 Task: Look for products in the category "Babies & Kids" from Everyone only.
Action: Mouse moved to (268, 120)
Screenshot: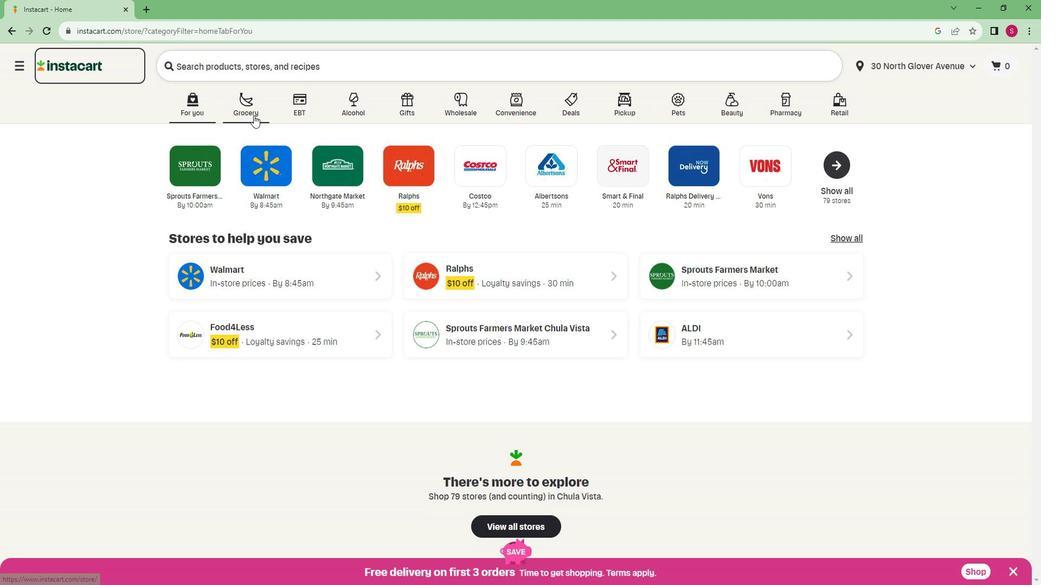 
Action: Mouse pressed left at (268, 120)
Screenshot: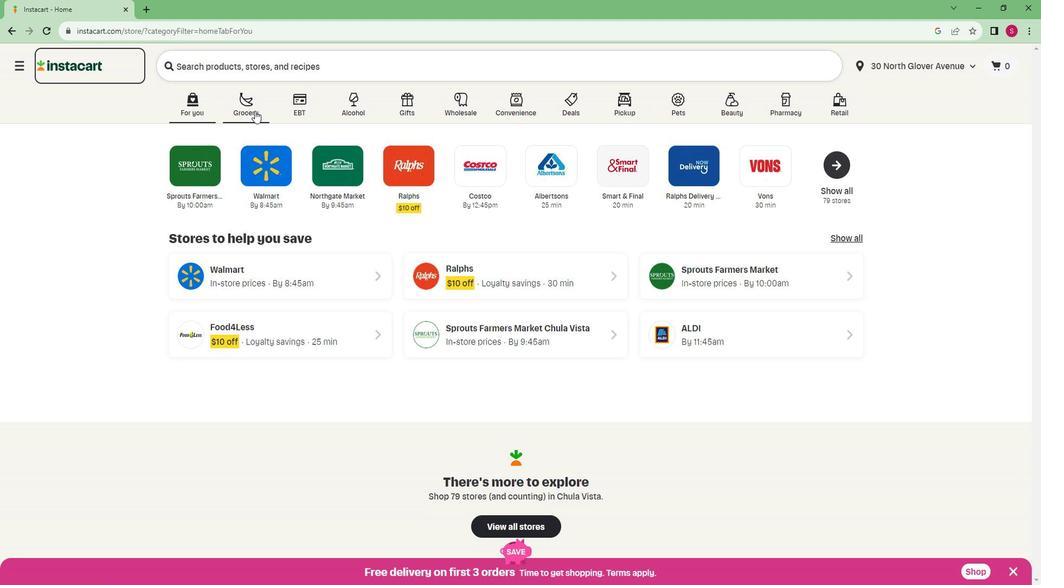 
Action: Mouse moved to (241, 311)
Screenshot: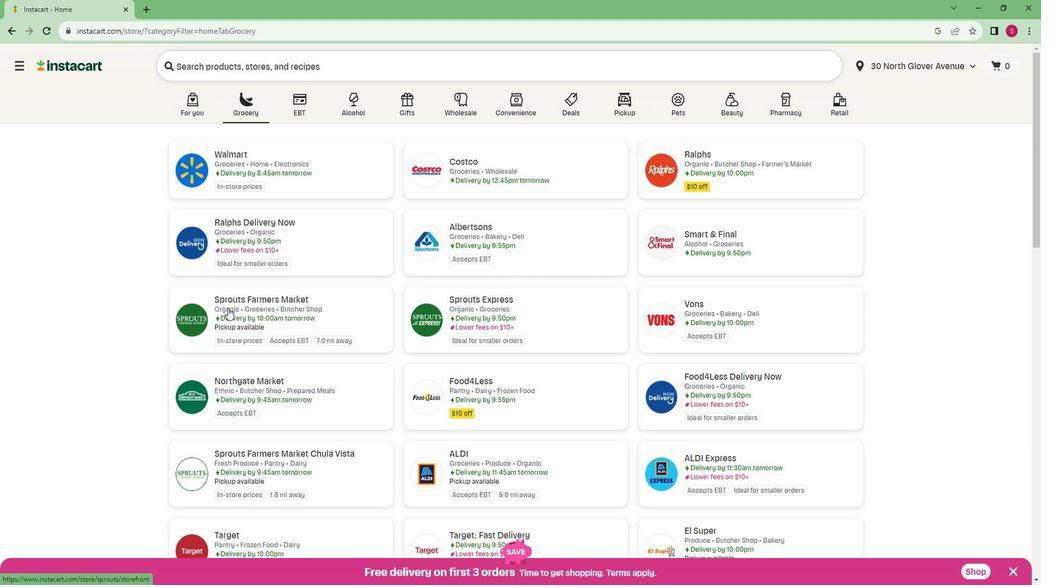 
Action: Mouse pressed left at (241, 311)
Screenshot: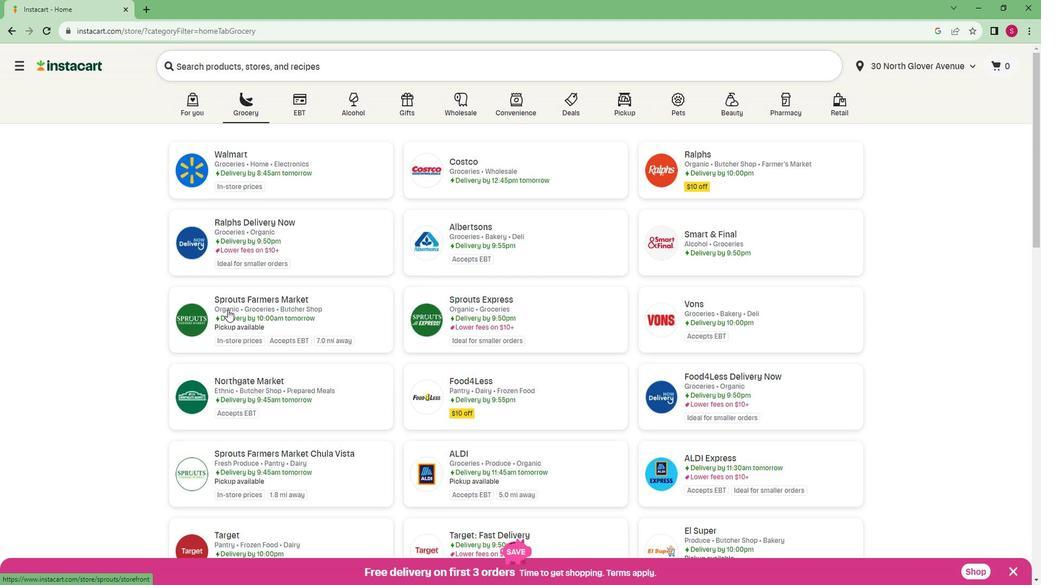 
Action: Mouse moved to (73, 480)
Screenshot: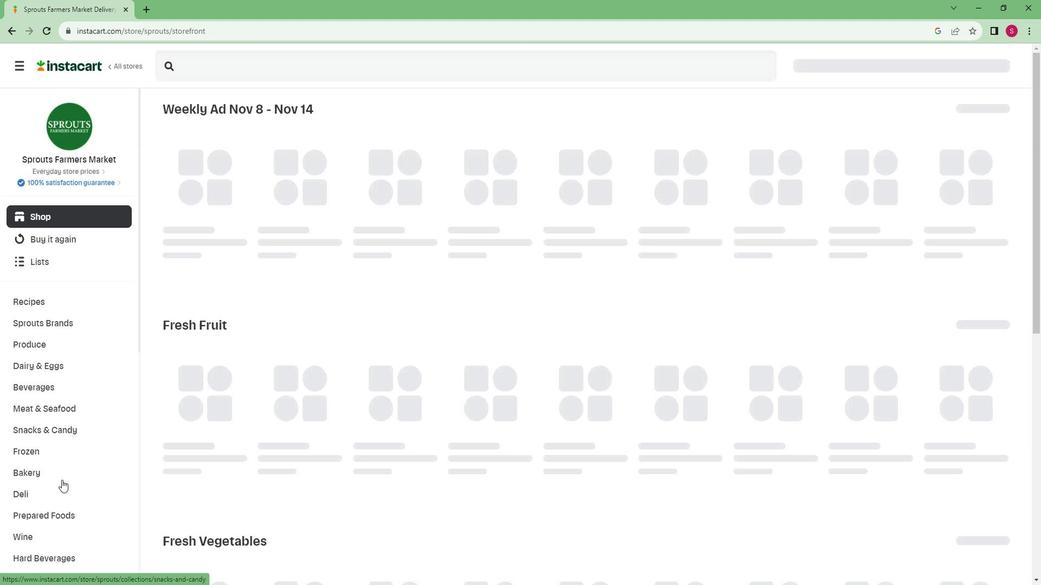 
Action: Mouse scrolled (73, 480) with delta (0, 0)
Screenshot: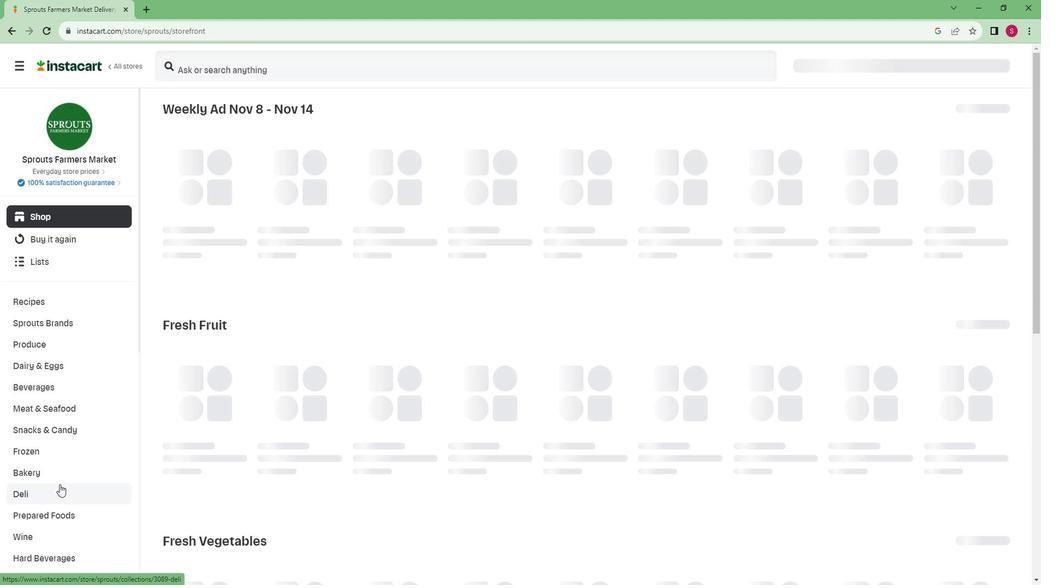 
Action: Mouse scrolled (73, 480) with delta (0, 0)
Screenshot: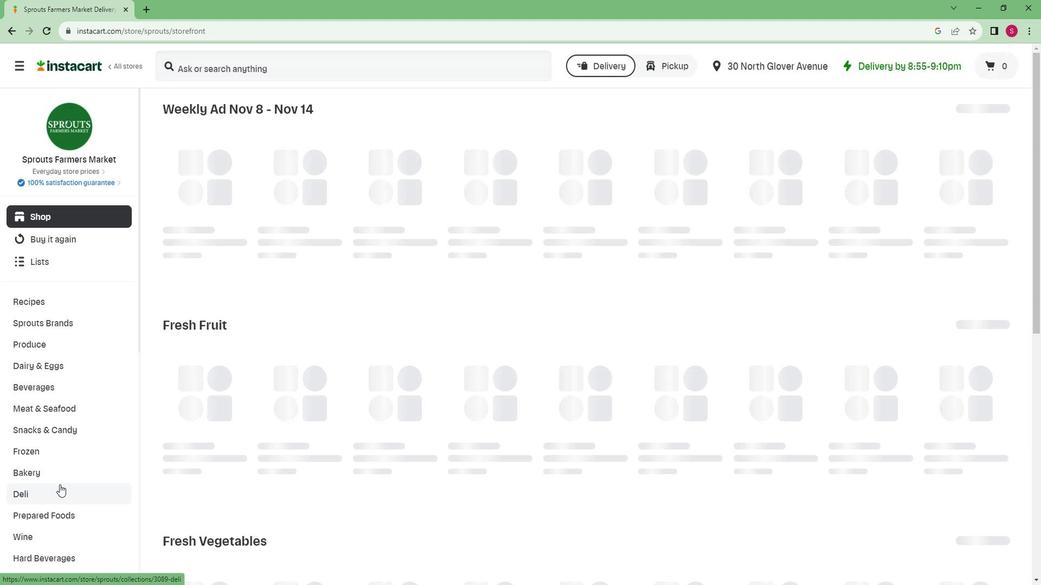 
Action: Mouse scrolled (73, 480) with delta (0, 0)
Screenshot: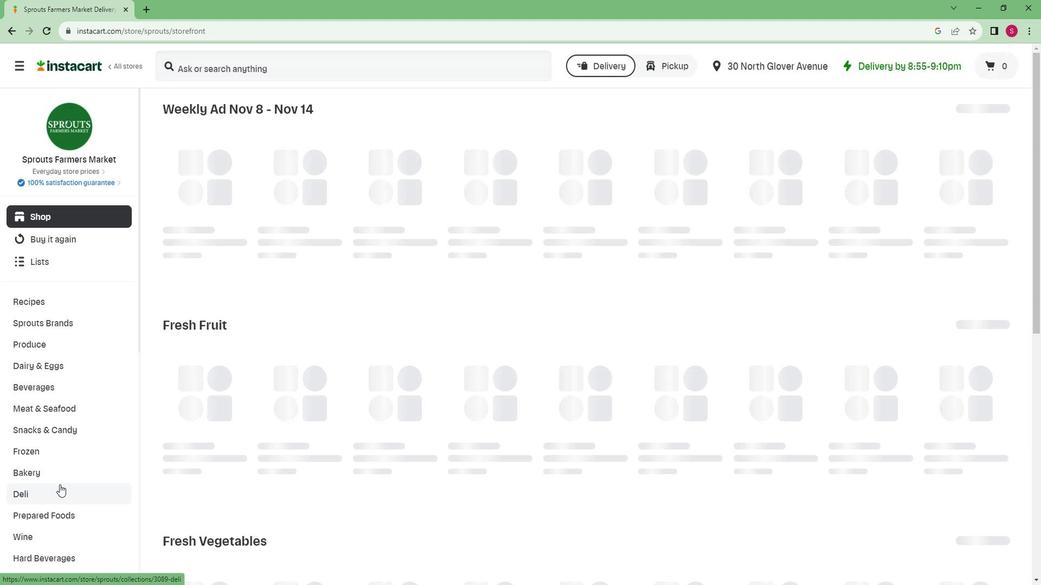 
Action: Mouse scrolled (73, 480) with delta (0, 0)
Screenshot: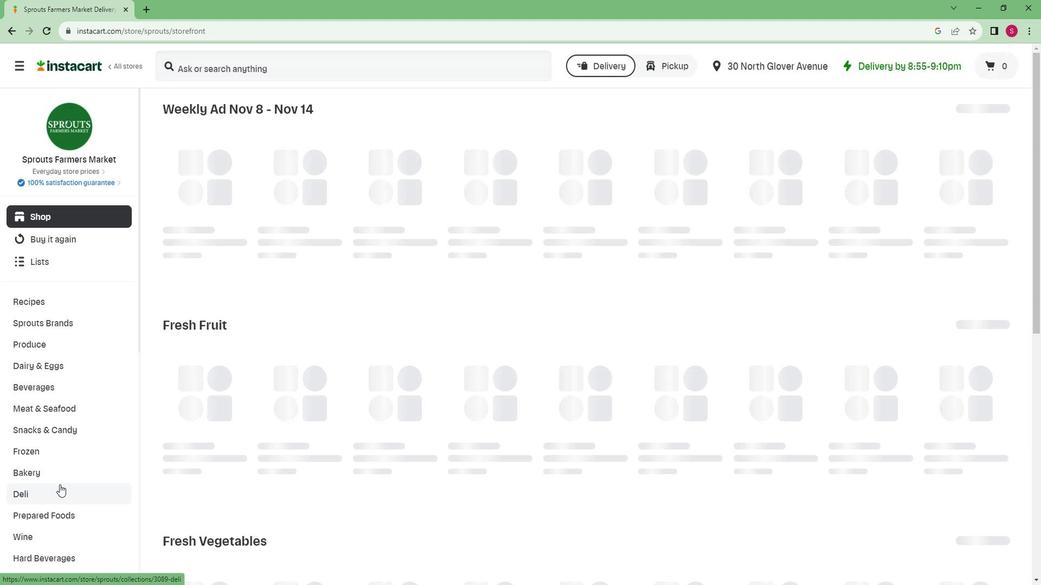
Action: Mouse scrolled (73, 480) with delta (0, 0)
Screenshot: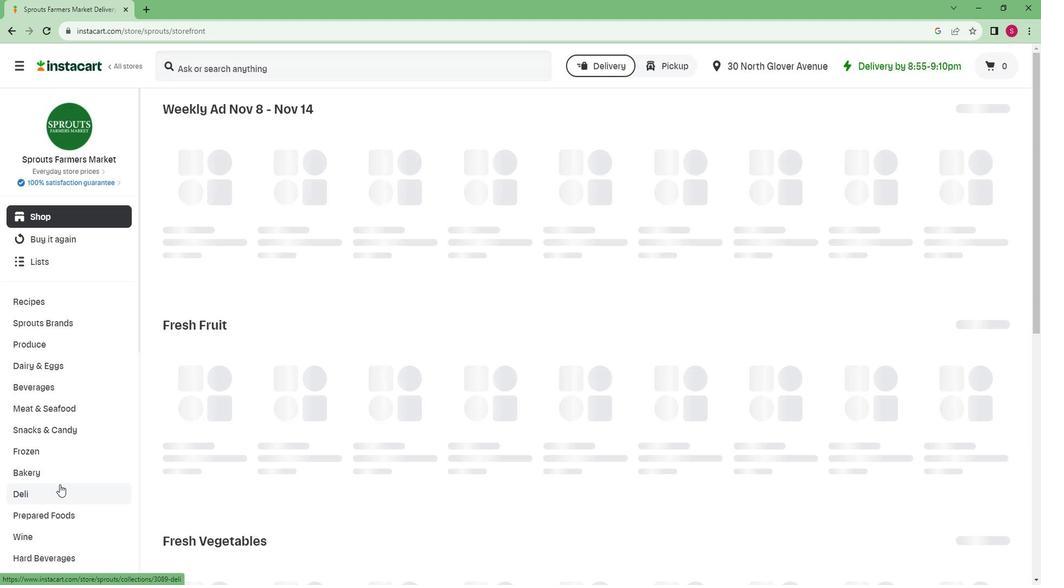 
Action: Mouse scrolled (73, 480) with delta (0, 0)
Screenshot: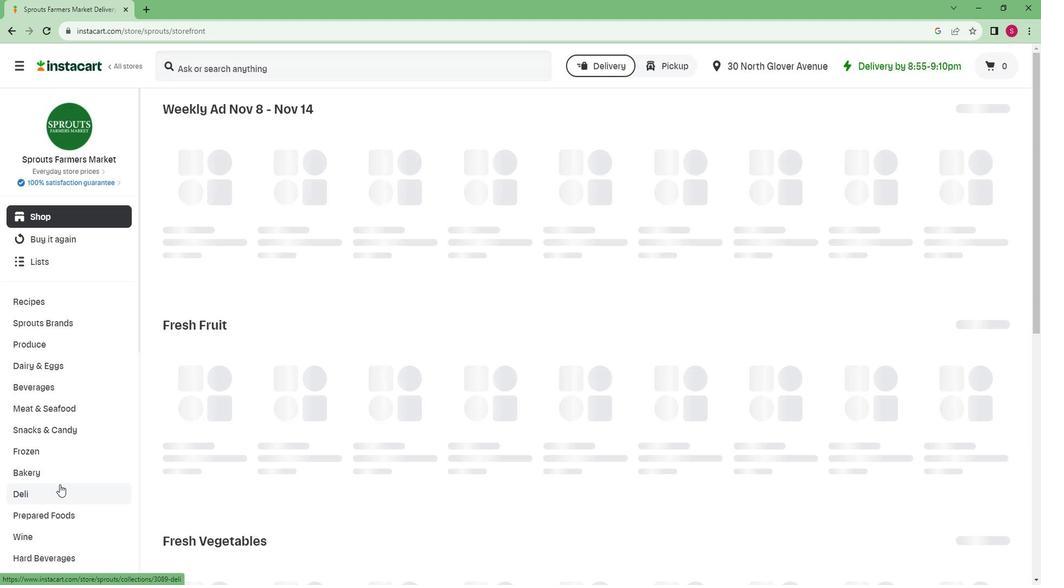 
Action: Mouse moved to (71, 483)
Screenshot: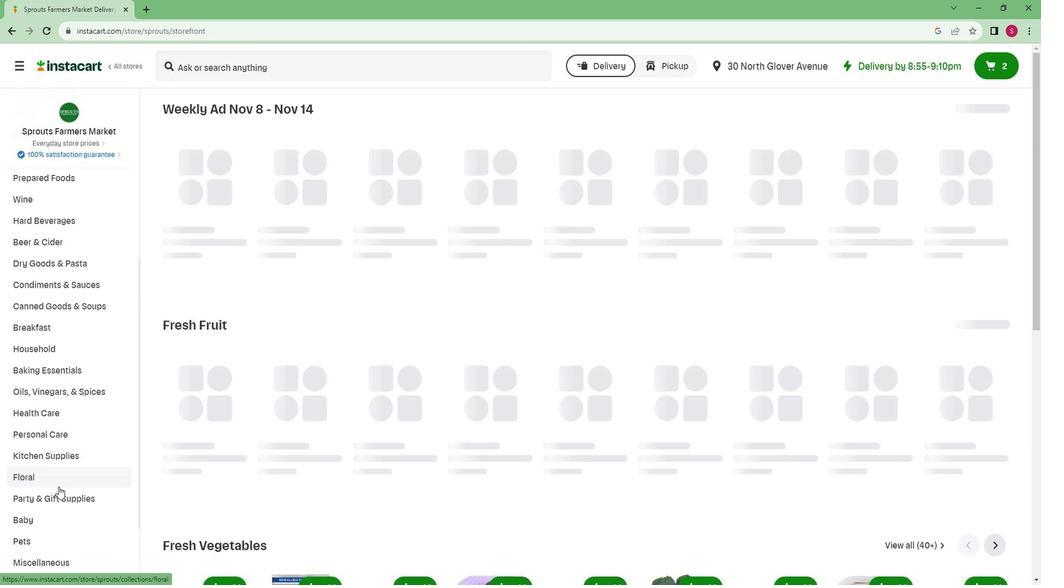 
Action: Mouse scrolled (71, 483) with delta (0, 0)
Screenshot: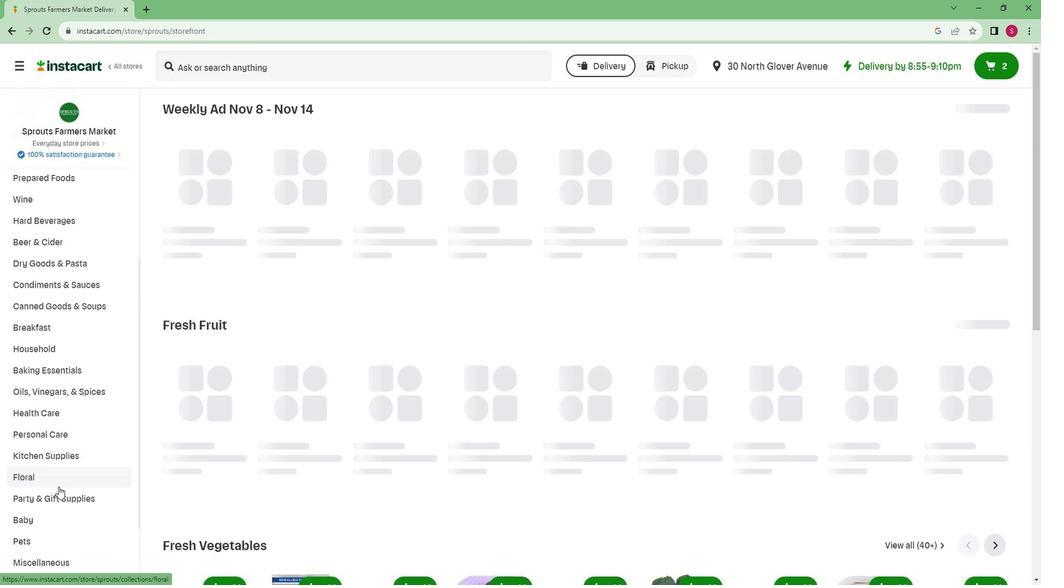 
Action: Mouse scrolled (71, 483) with delta (0, 0)
Screenshot: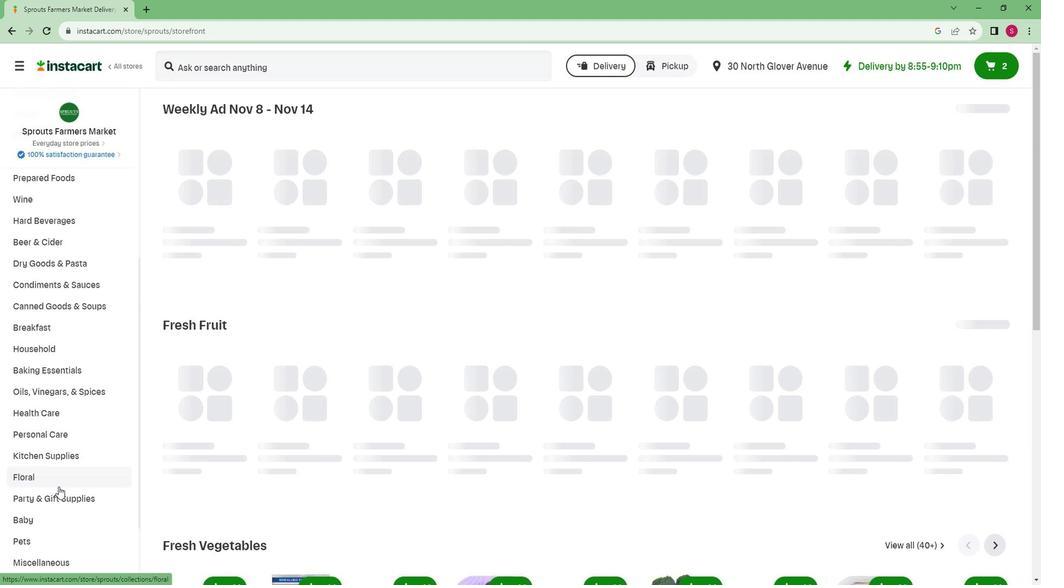 
Action: Mouse scrolled (71, 483) with delta (0, 0)
Screenshot: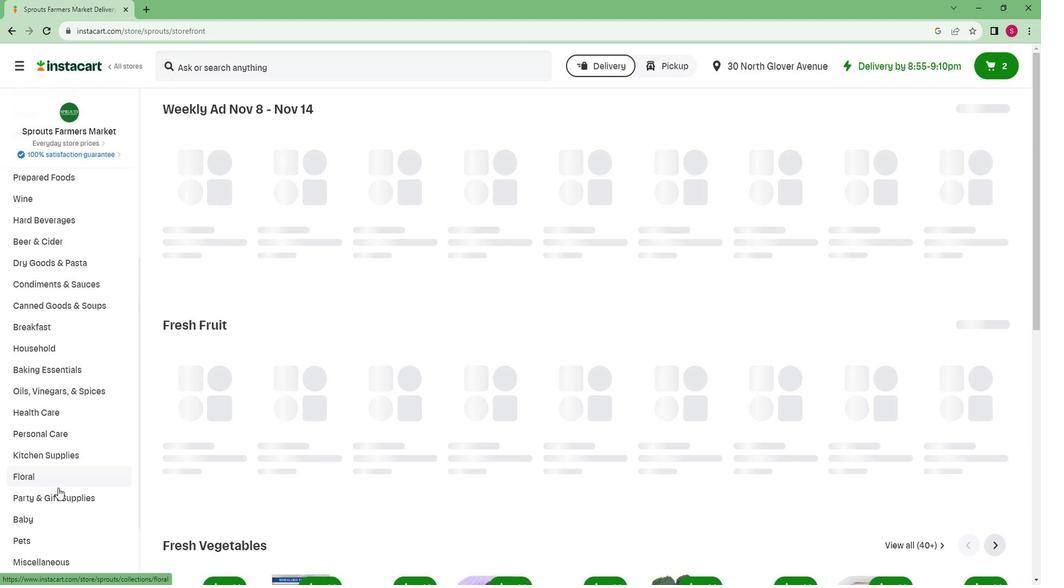 
Action: Mouse moved to (69, 490)
Screenshot: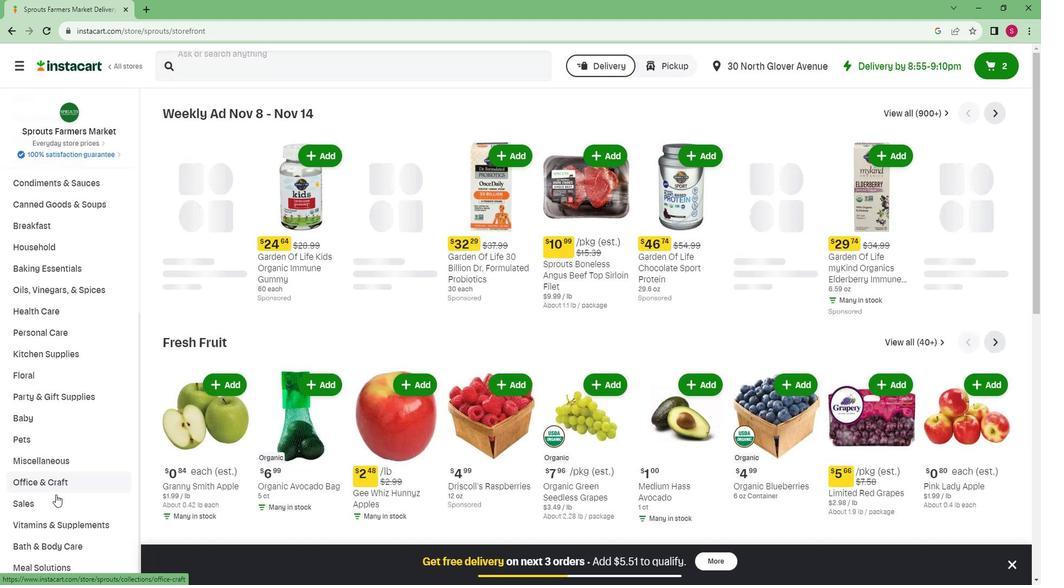
Action: Mouse scrolled (69, 489) with delta (0, 0)
Screenshot: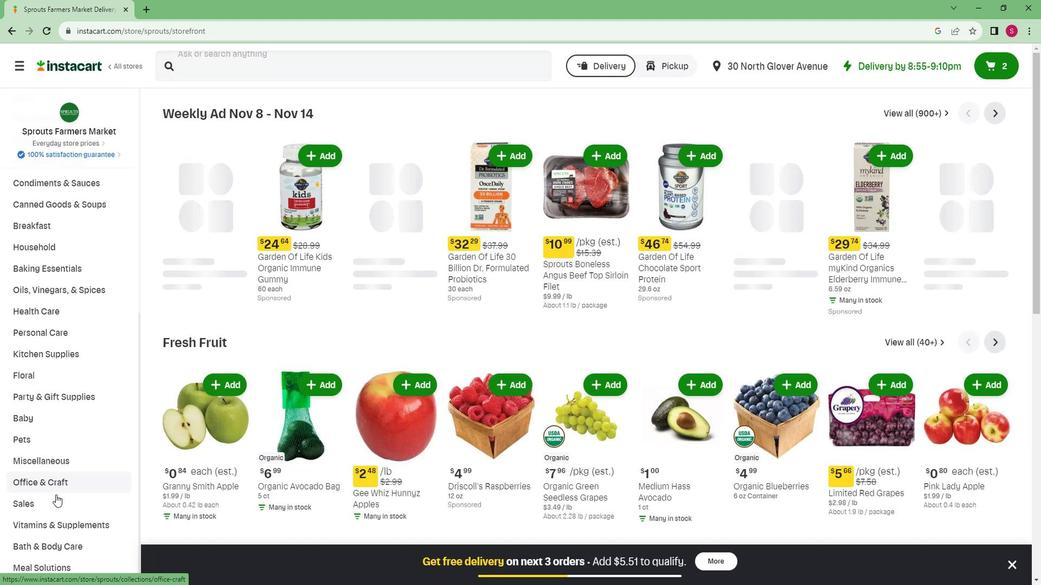
Action: Mouse scrolled (69, 489) with delta (0, 0)
Screenshot: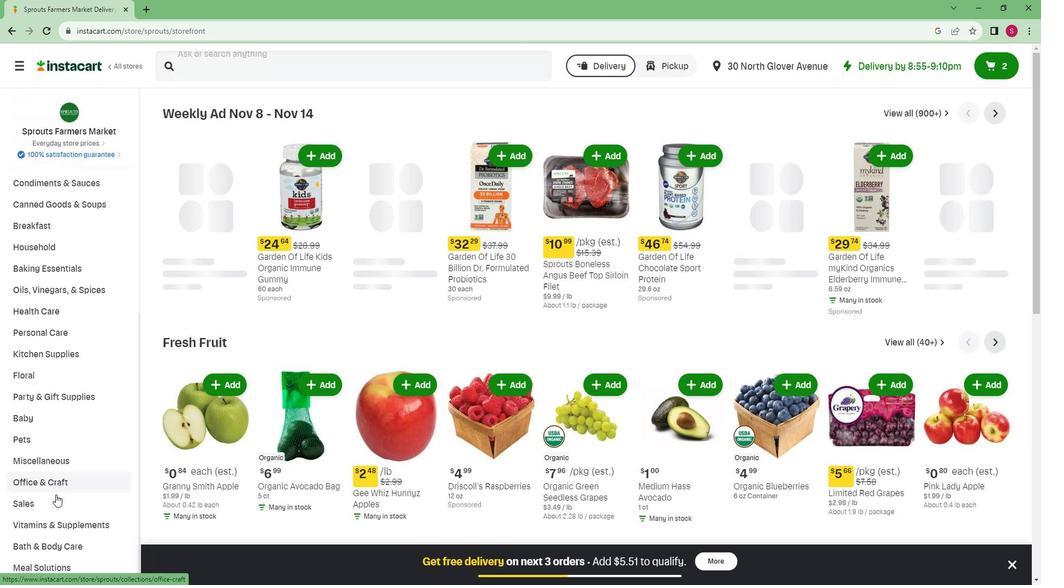 
Action: Mouse moved to (55, 540)
Screenshot: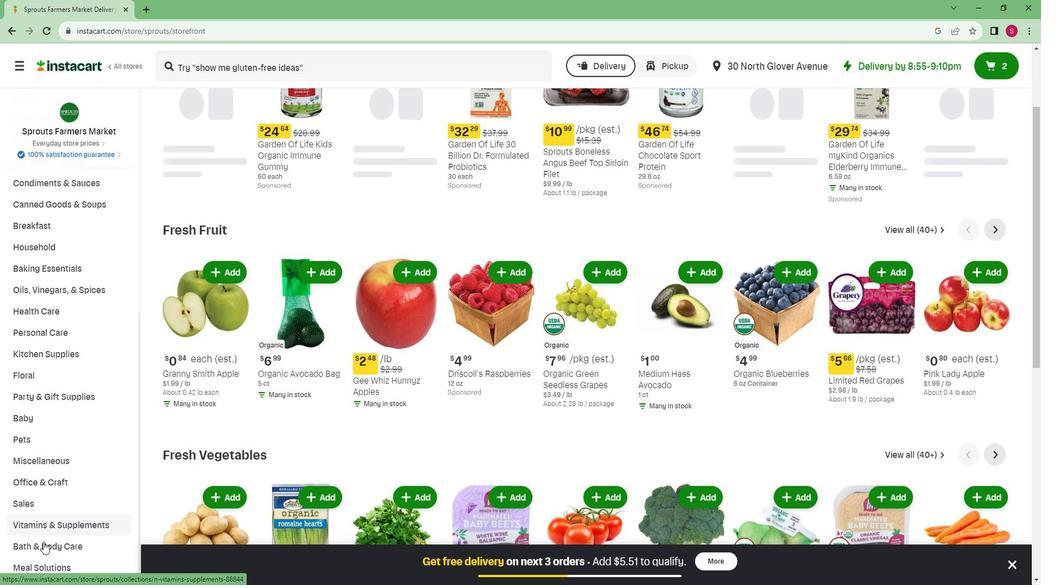 
Action: Mouse pressed left at (55, 540)
Screenshot: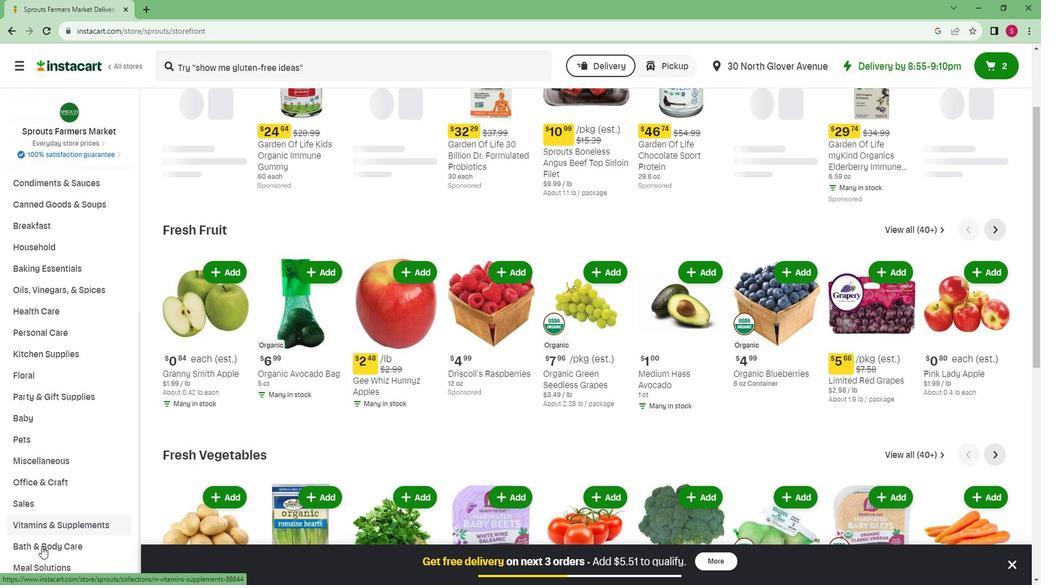 
Action: Mouse moved to (57, 532)
Screenshot: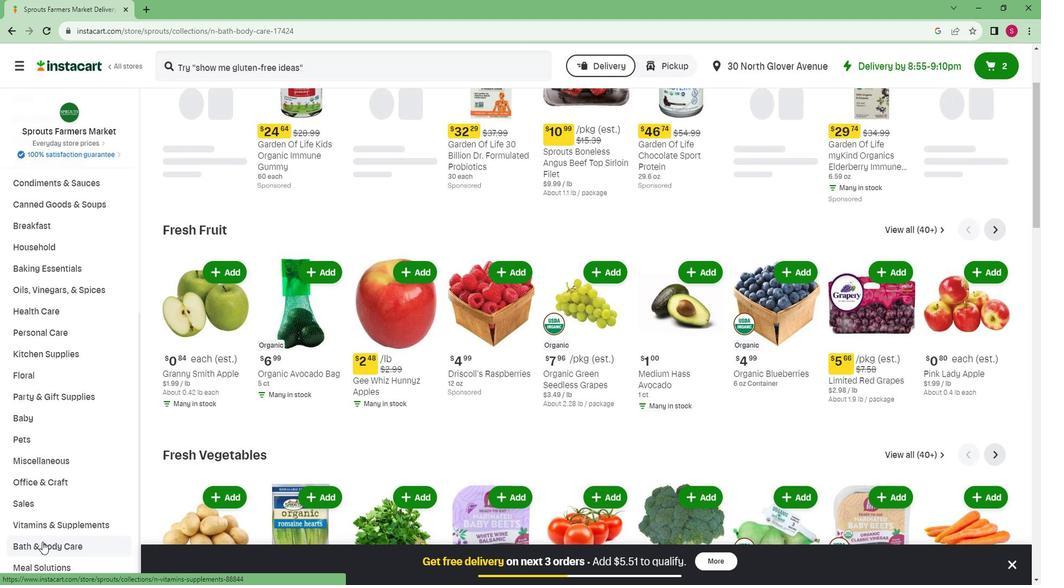 
Action: Mouse scrolled (57, 532) with delta (0, 0)
Screenshot: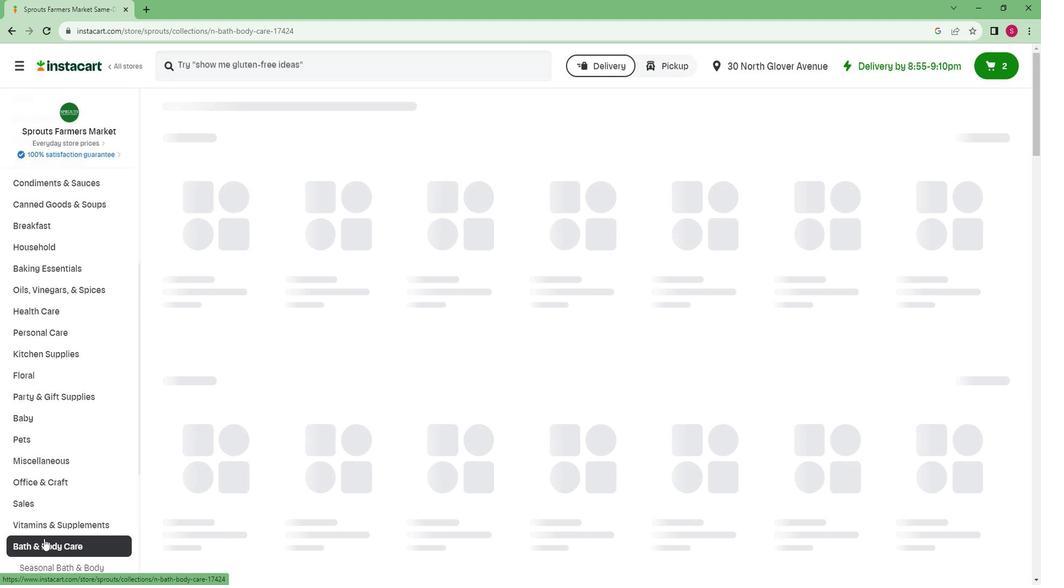 
Action: Mouse scrolled (57, 532) with delta (0, 0)
Screenshot: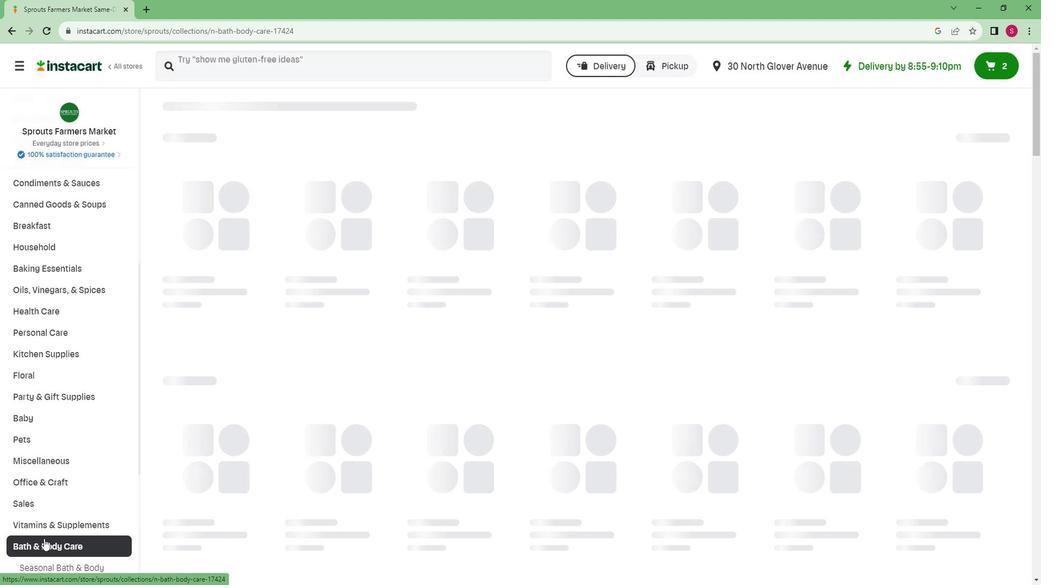 
Action: Mouse scrolled (57, 532) with delta (0, 0)
Screenshot: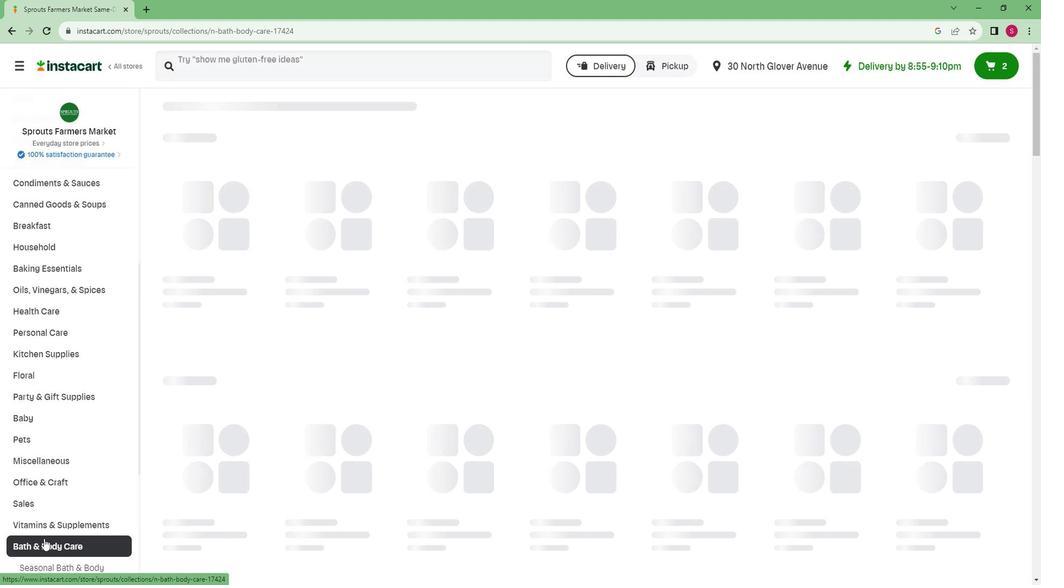 
Action: Mouse scrolled (57, 532) with delta (0, 0)
Screenshot: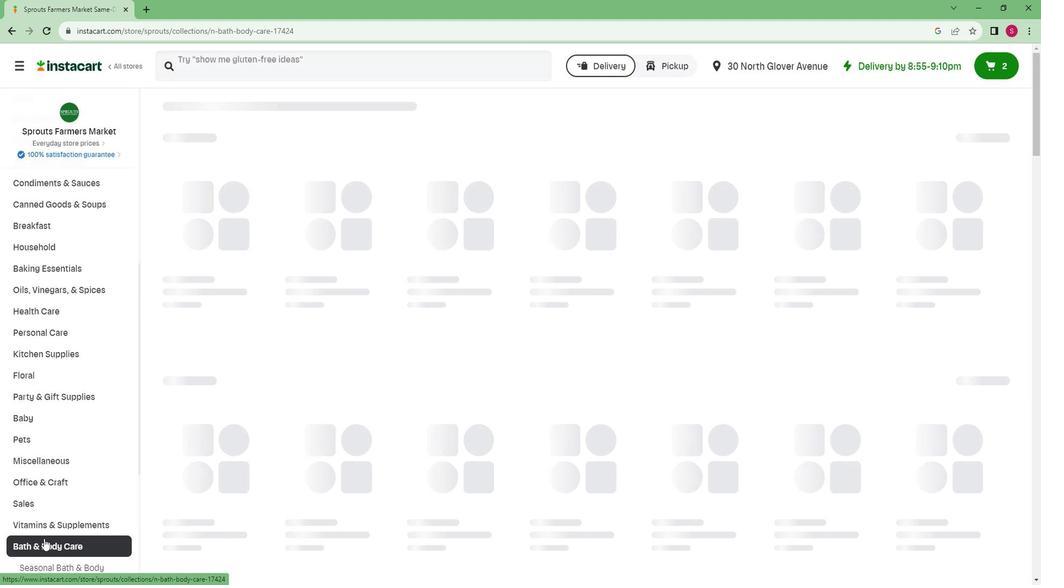 
Action: Mouse scrolled (57, 532) with delta (0, 0)
Screenshot: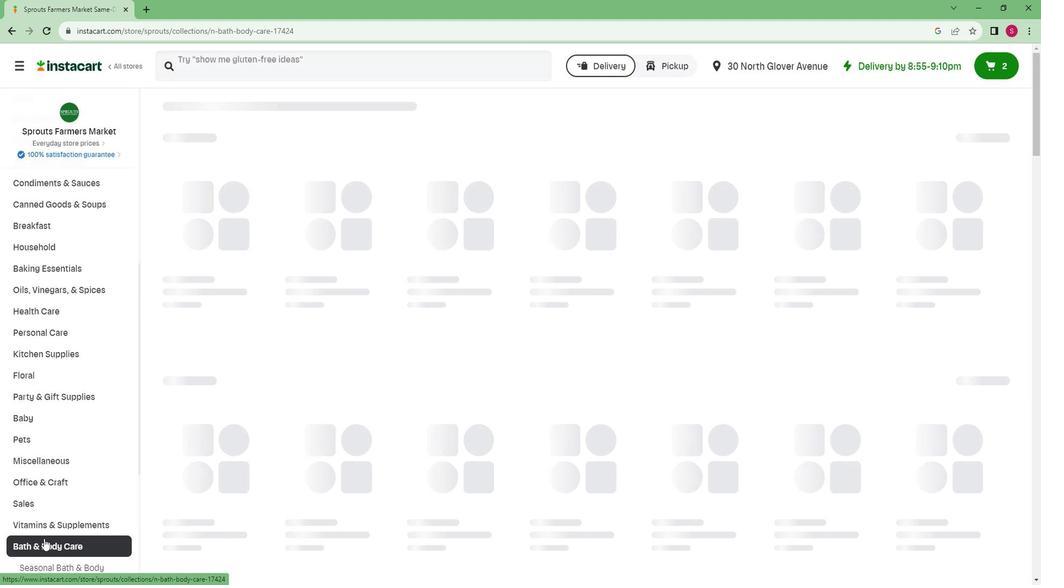
Action: Mouse scrolled (57, 532) with delta (0, 0)
Screenshot: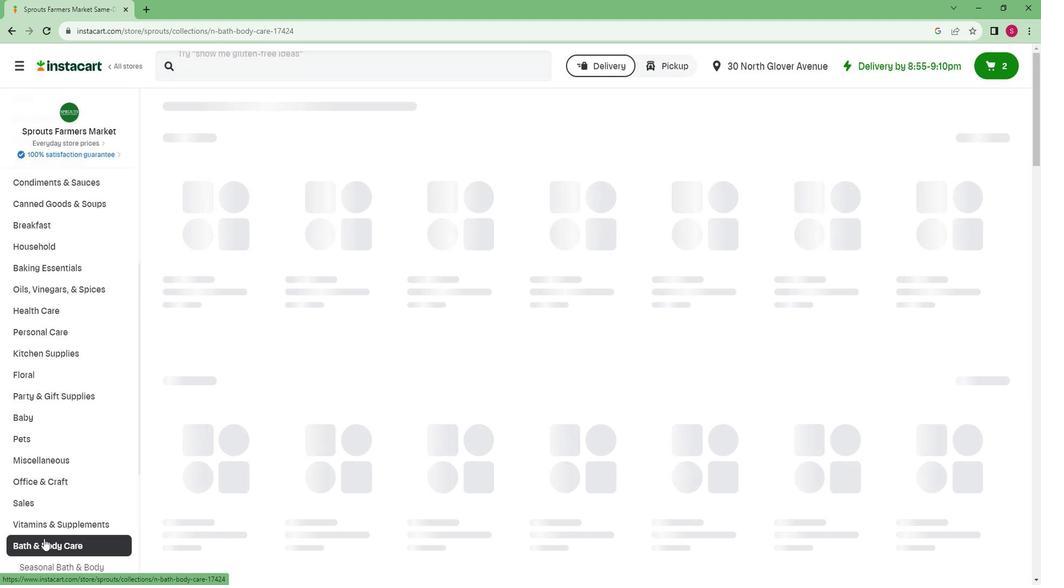 
Action: Mouse moved to (41, 519)
Screenshot: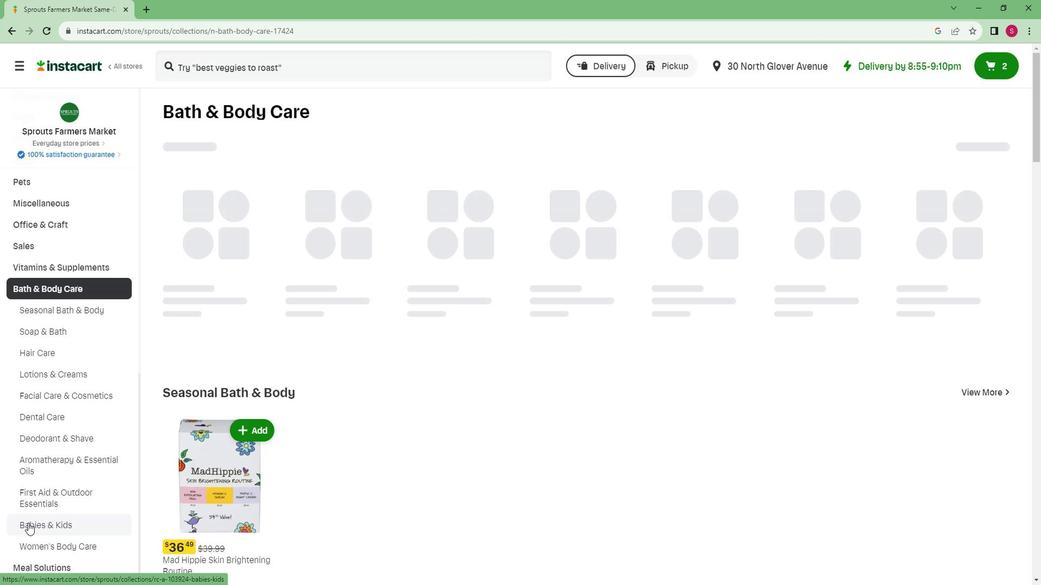 
Action: Mouse pressed left at (41, 519)
Screenshot: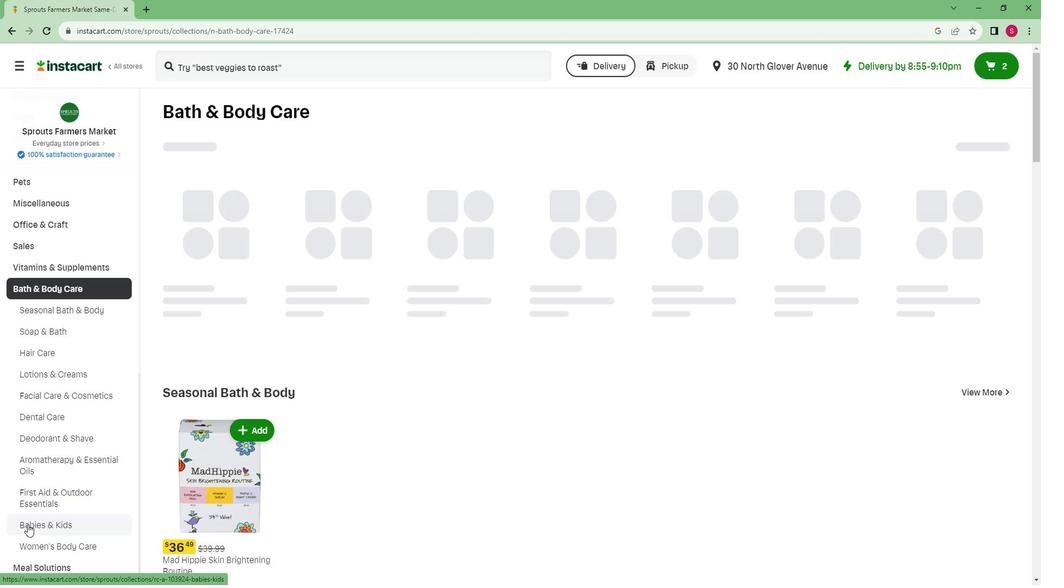 
Action: Mouse moved to (273, 166)
Screenshot: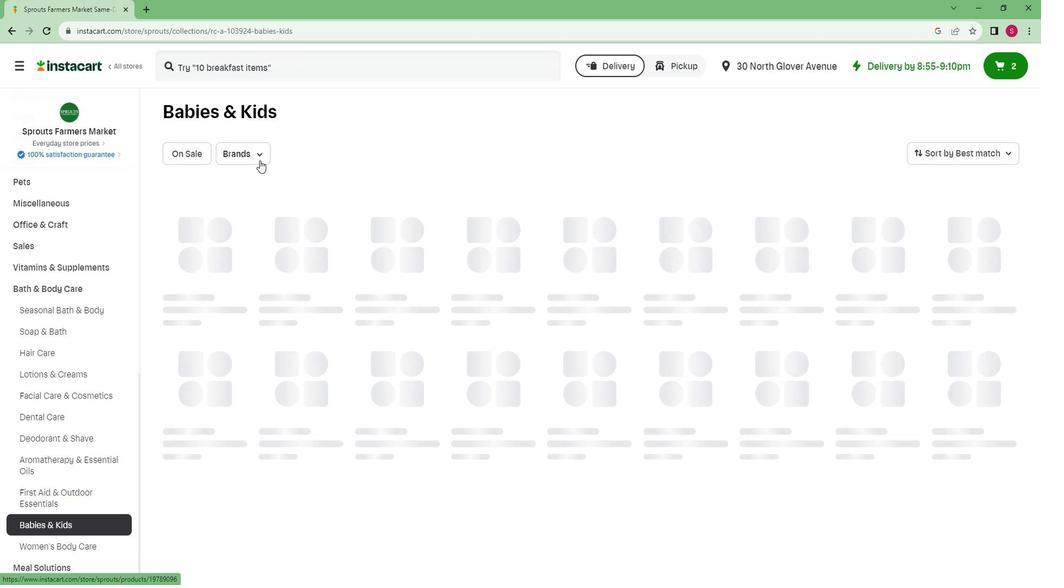 
Action: Mouse pressed left at (273, 166)
Screenshot: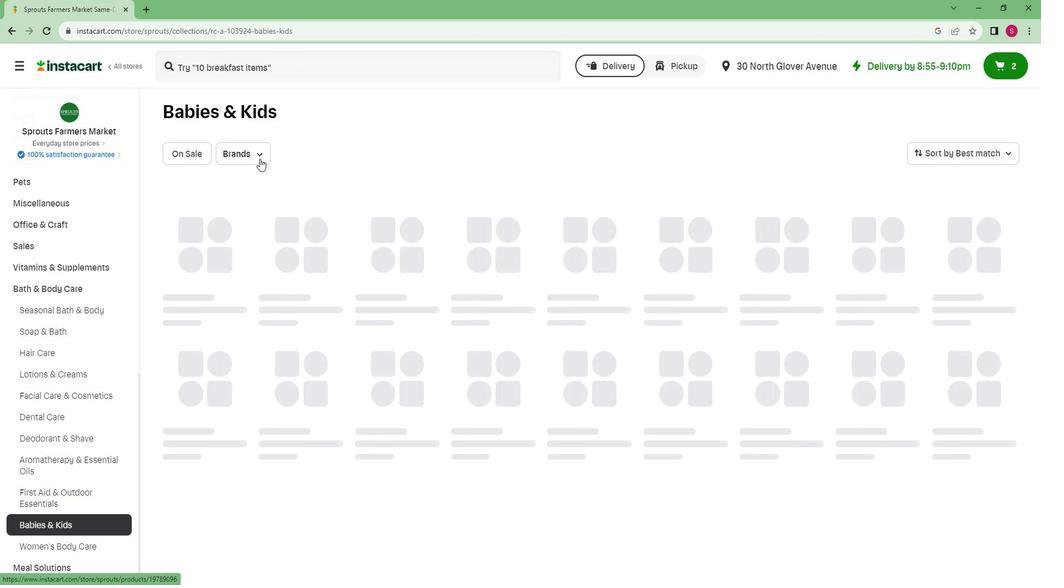 
Action: Mouse moved to (256, 283)
Screenshot: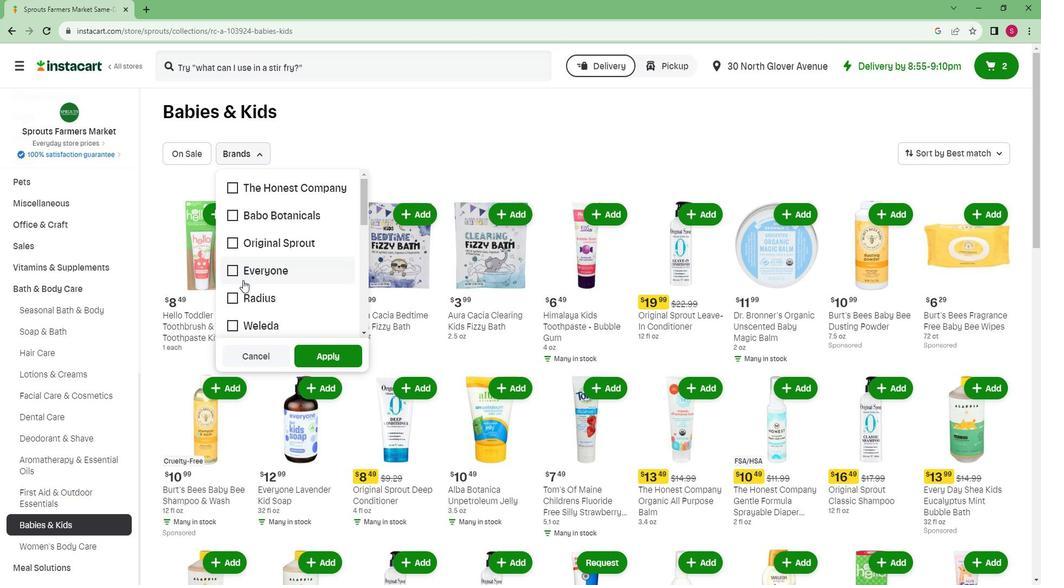 
Action: Mouse pressed left at (256, 283)
Screenshot: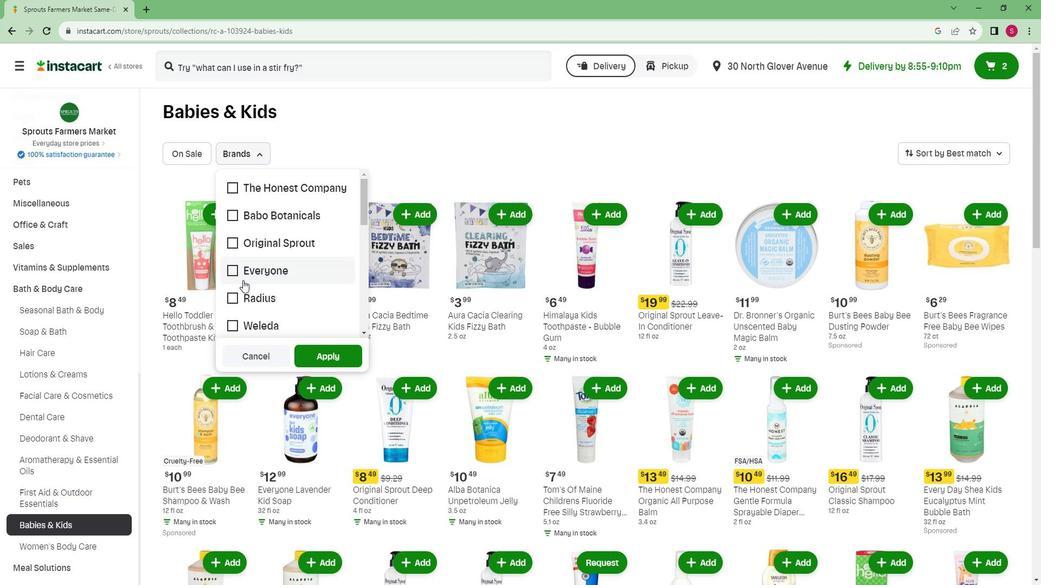 
Action: Mouse moved to (328, 350)
Screenshot: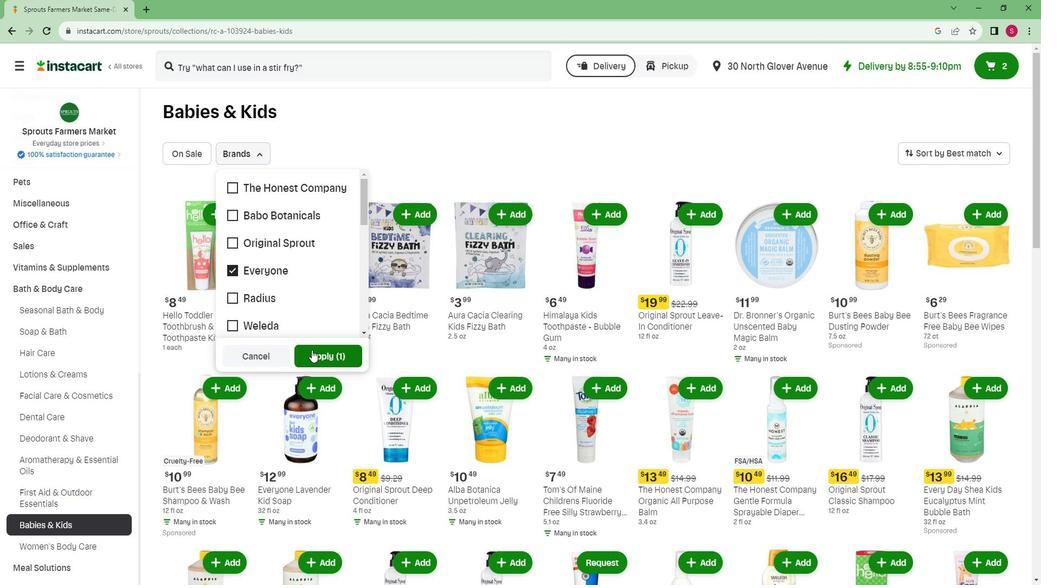 
Action: Mouse pressed left at (328, 350)
Screenshot: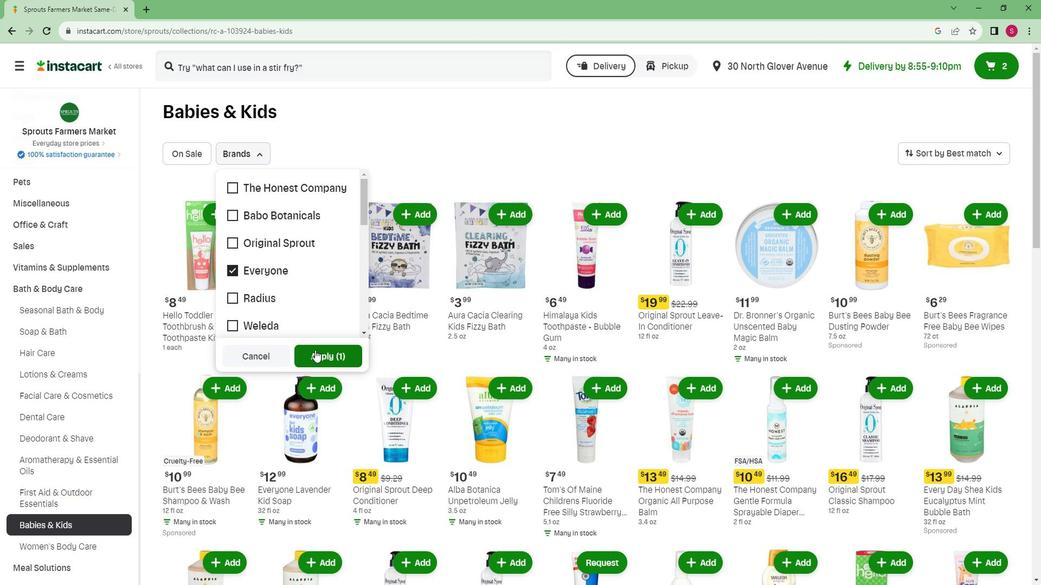 
